 Task: Change page margins to "custom numbers top 0.485".
Action: Mouse moved to (56, 141)
Screenshot: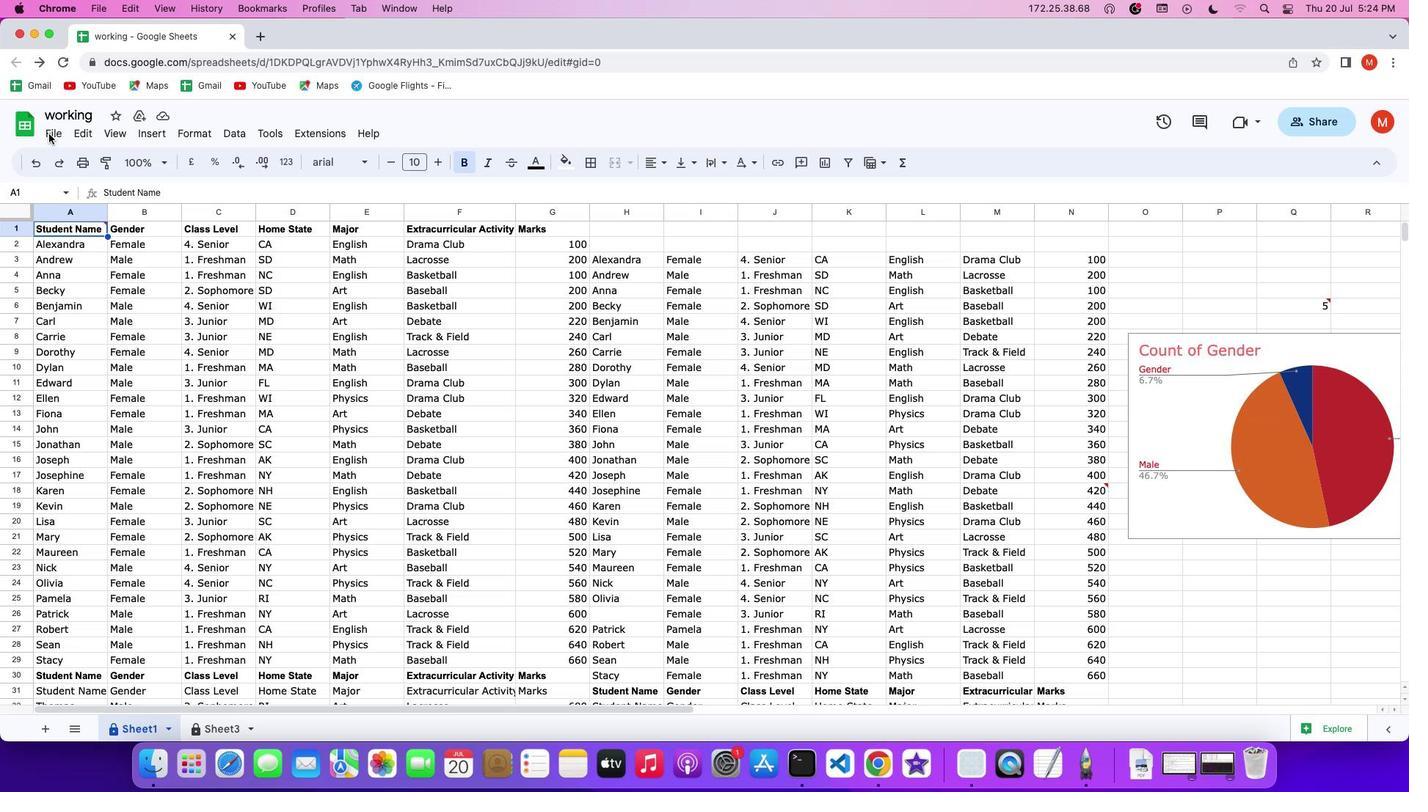 
Action: Mouse pressed left at (56, 141)
Screenshot: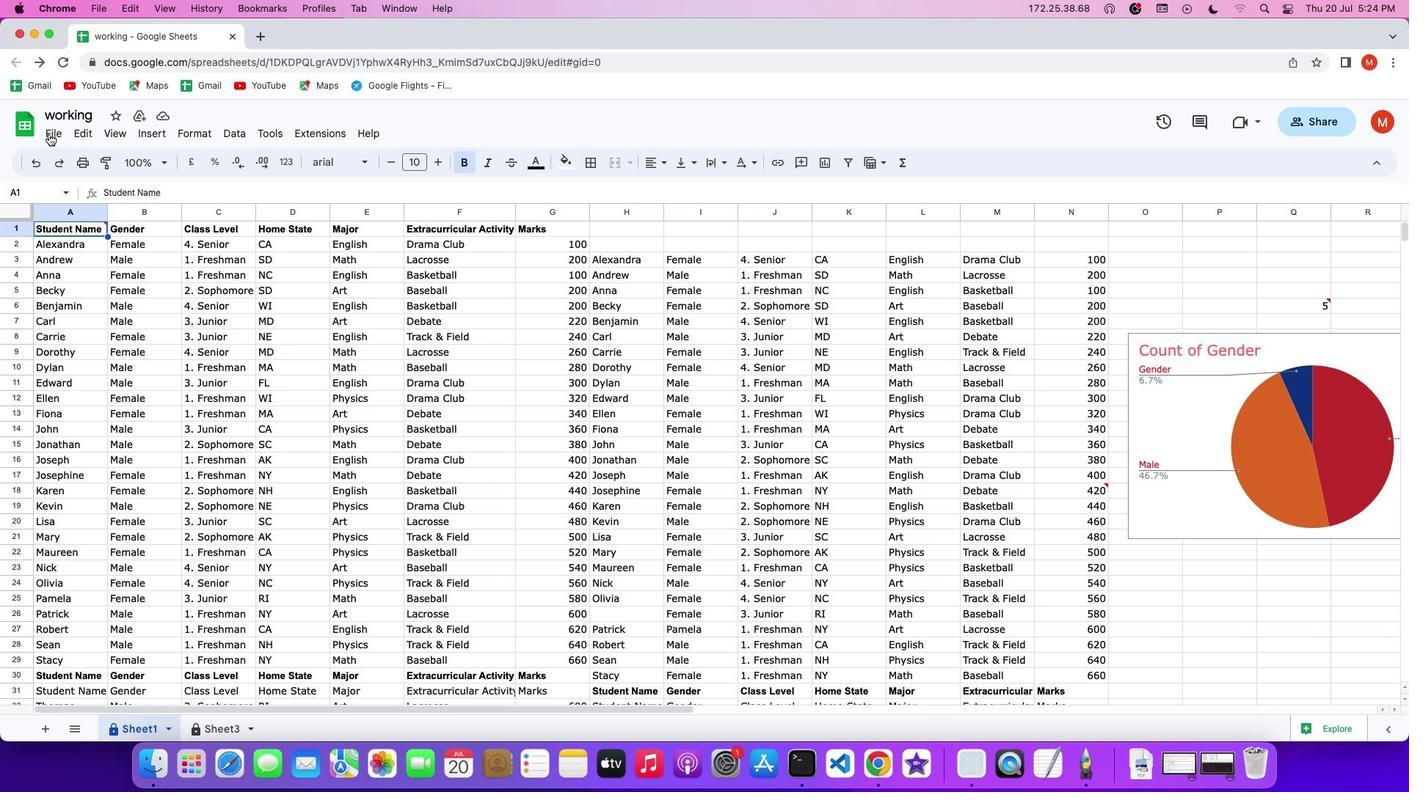 
Action: Mouse pressed left at (56, 141)
Screenshot: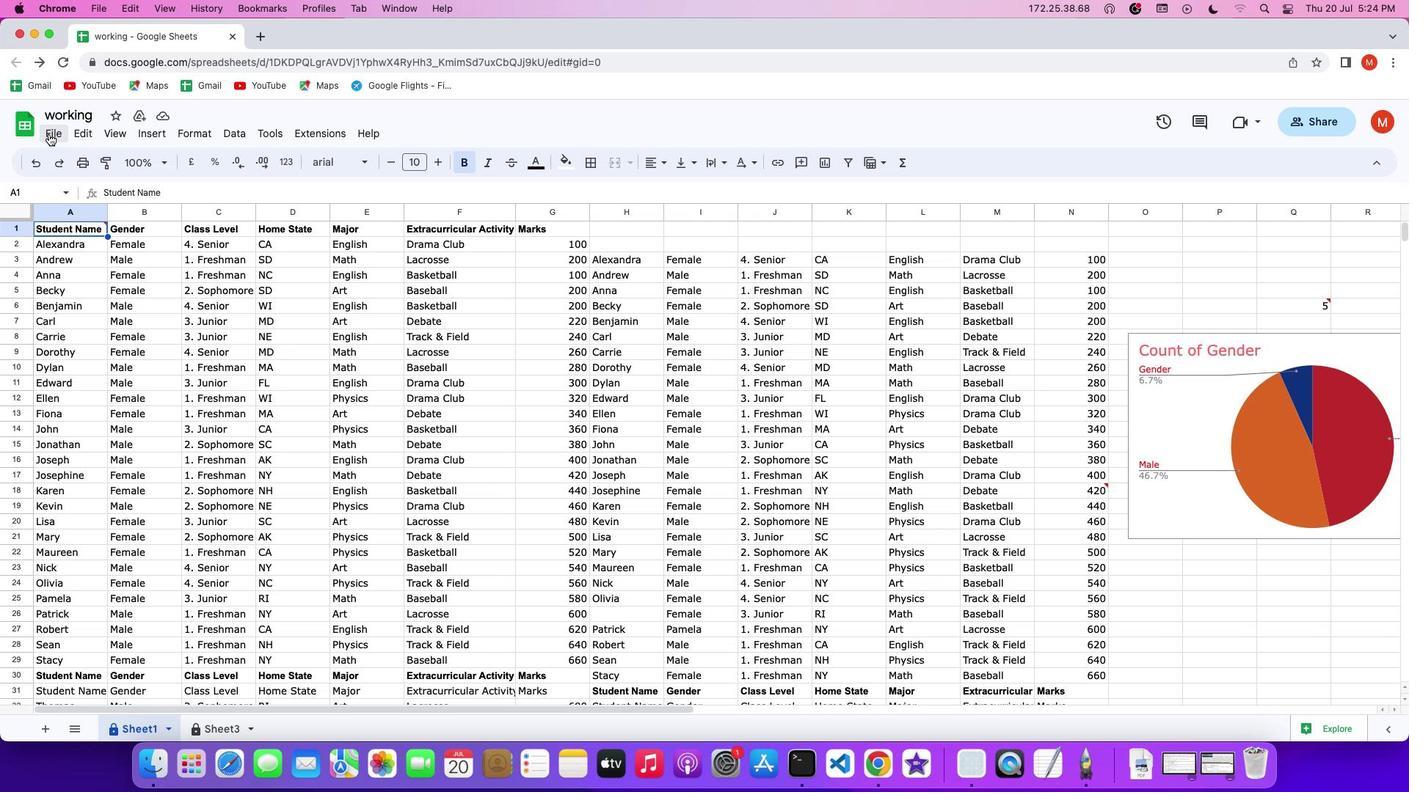 
Action: Mouse pressed left at (56, 141)
Screenshot: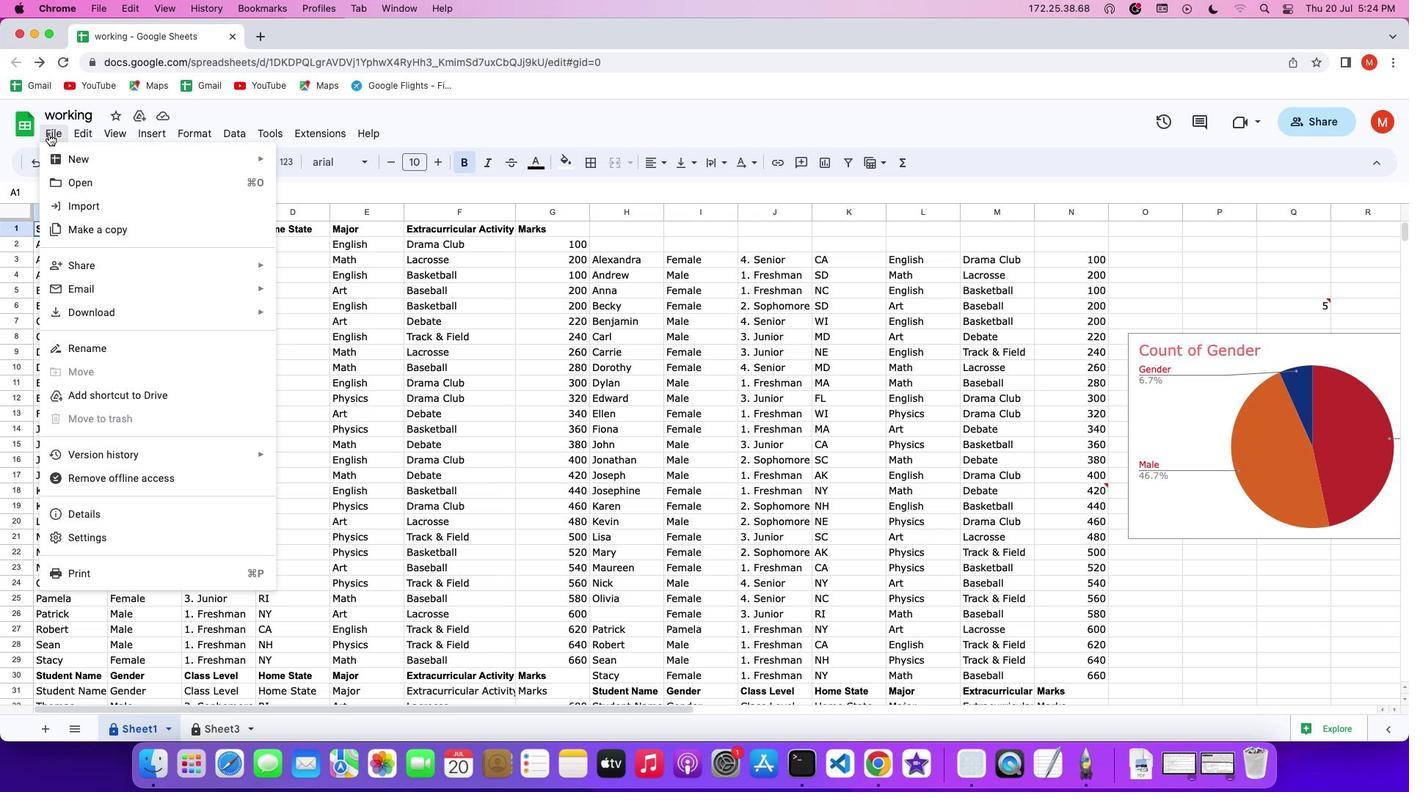 
Action: Mouse moved to (108, 577)
Screenshot: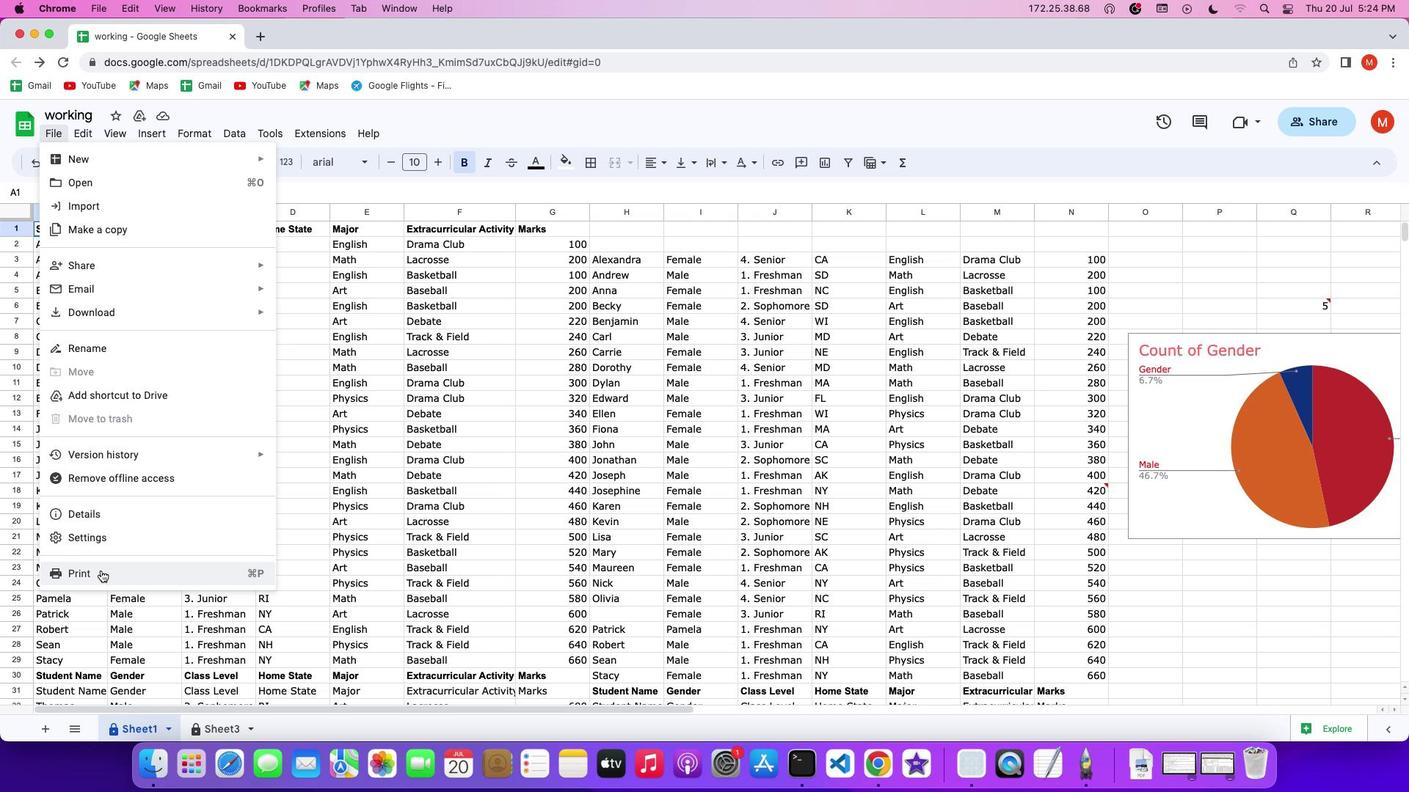 
Action: Mouse pressed left at (108, 577)
Screenshot: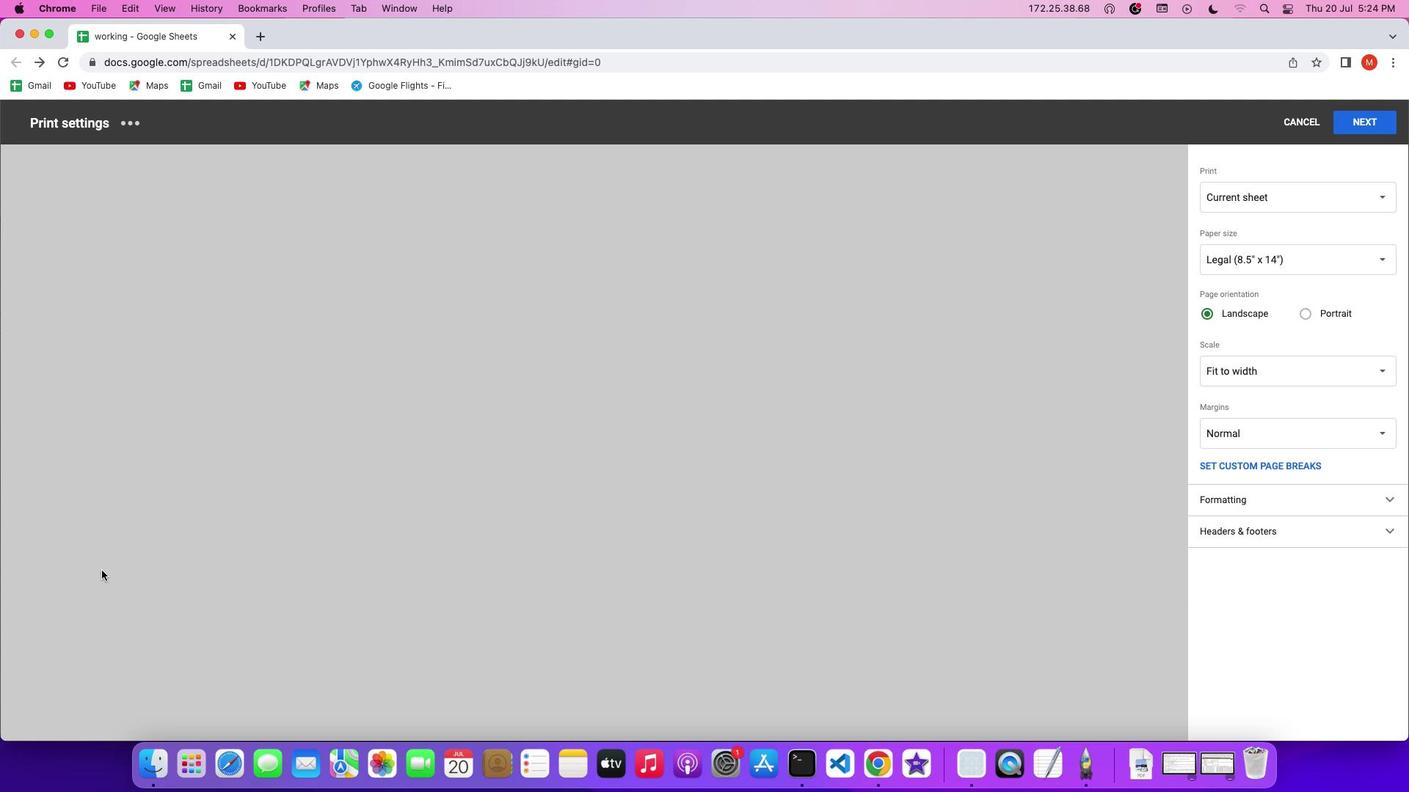 
Action: Mouse moved to (1386, 437)
Screenshot: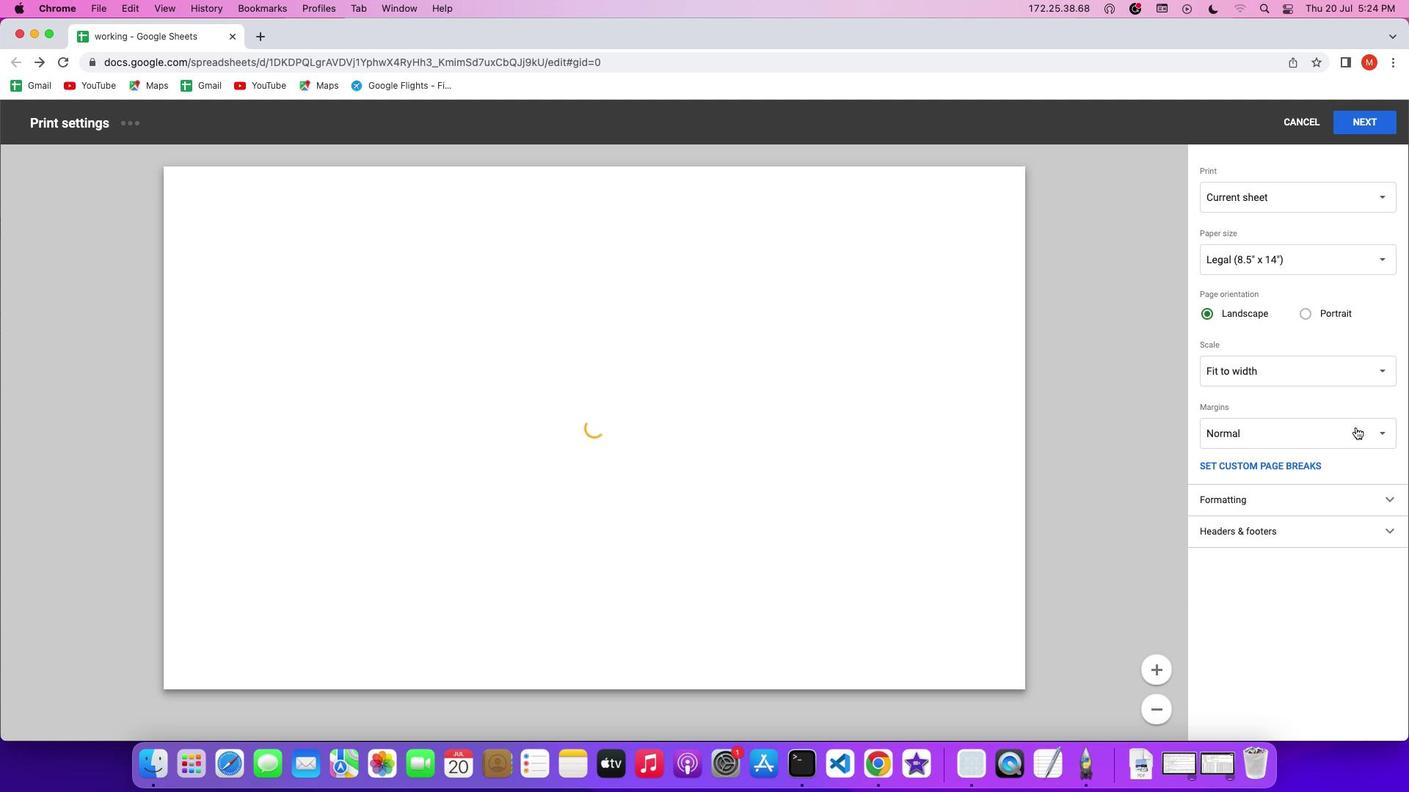 
Action: Mouse pressed left at (1386, 437)
Screenshot: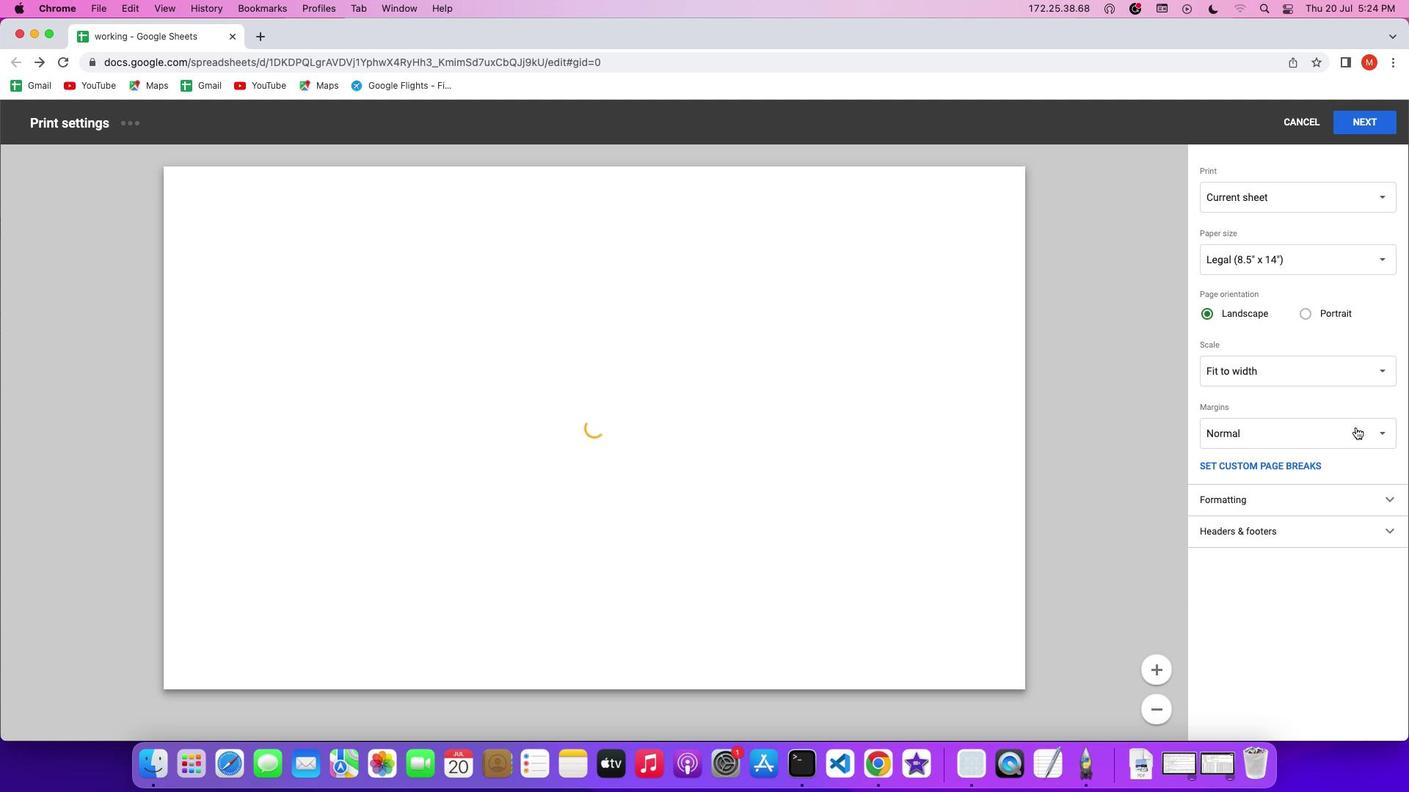 
Action: Mouse moved to (1279, 519)
Screenshot: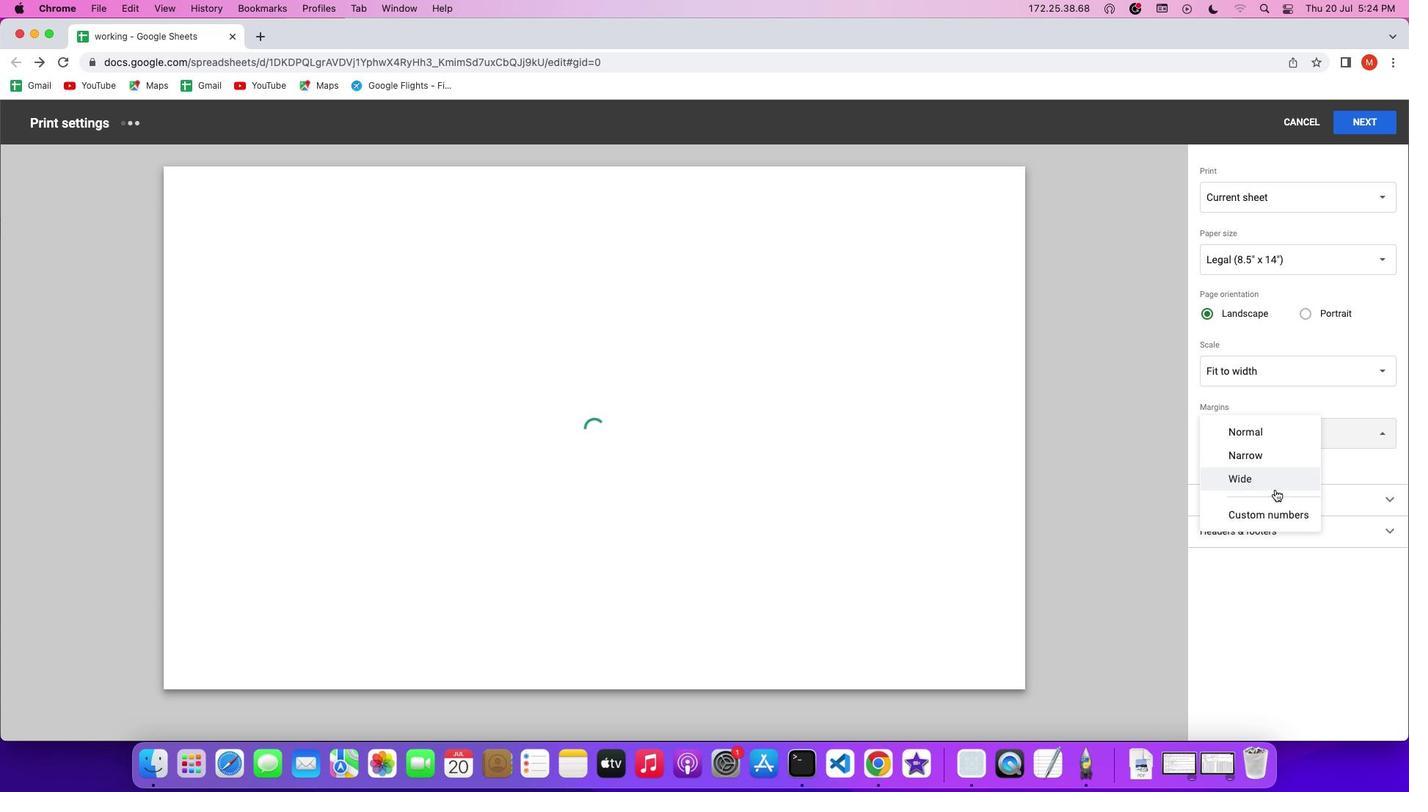 
Action: Mouse pressed left at (1279, 519)
Screenshot: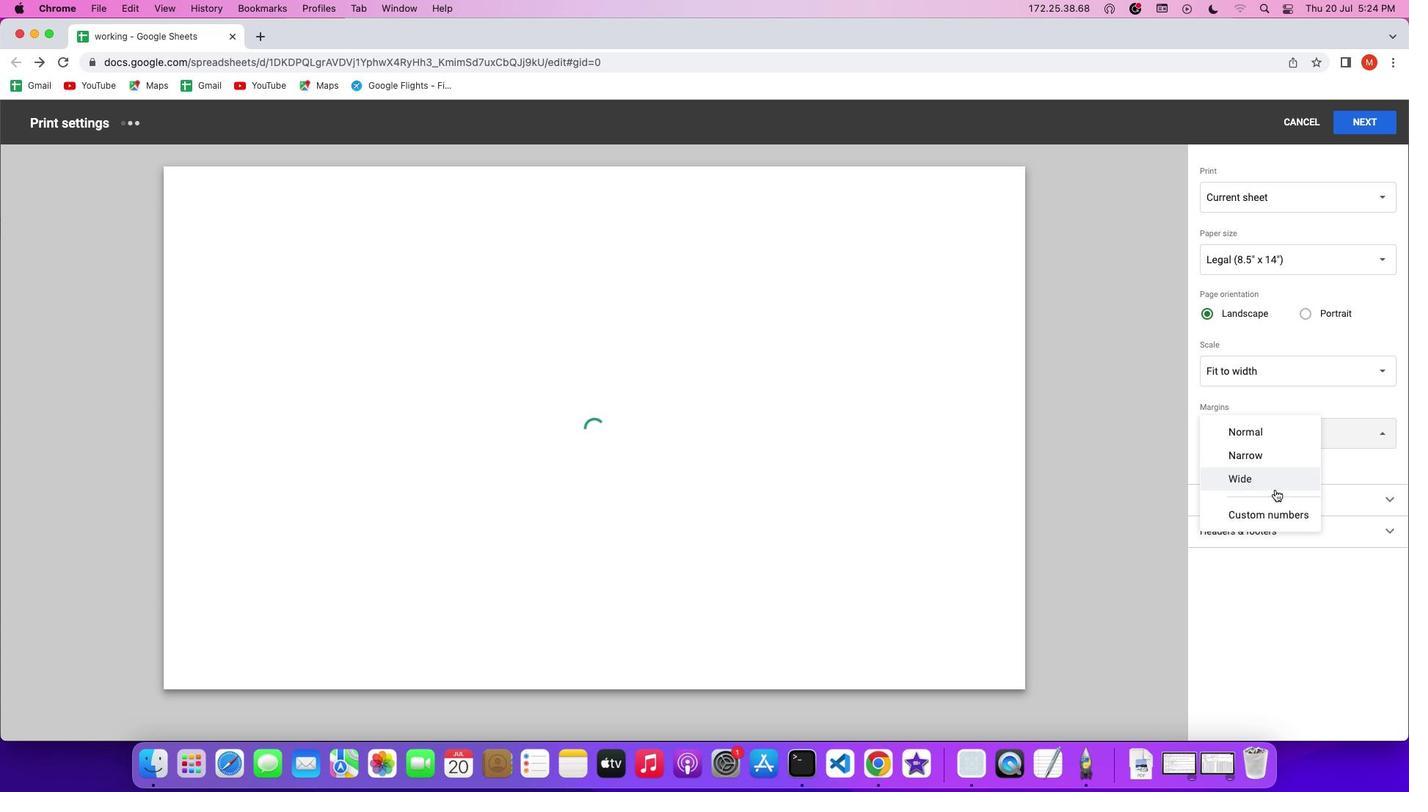 
Action: Mouse moved to (606, 249)
Screenshot: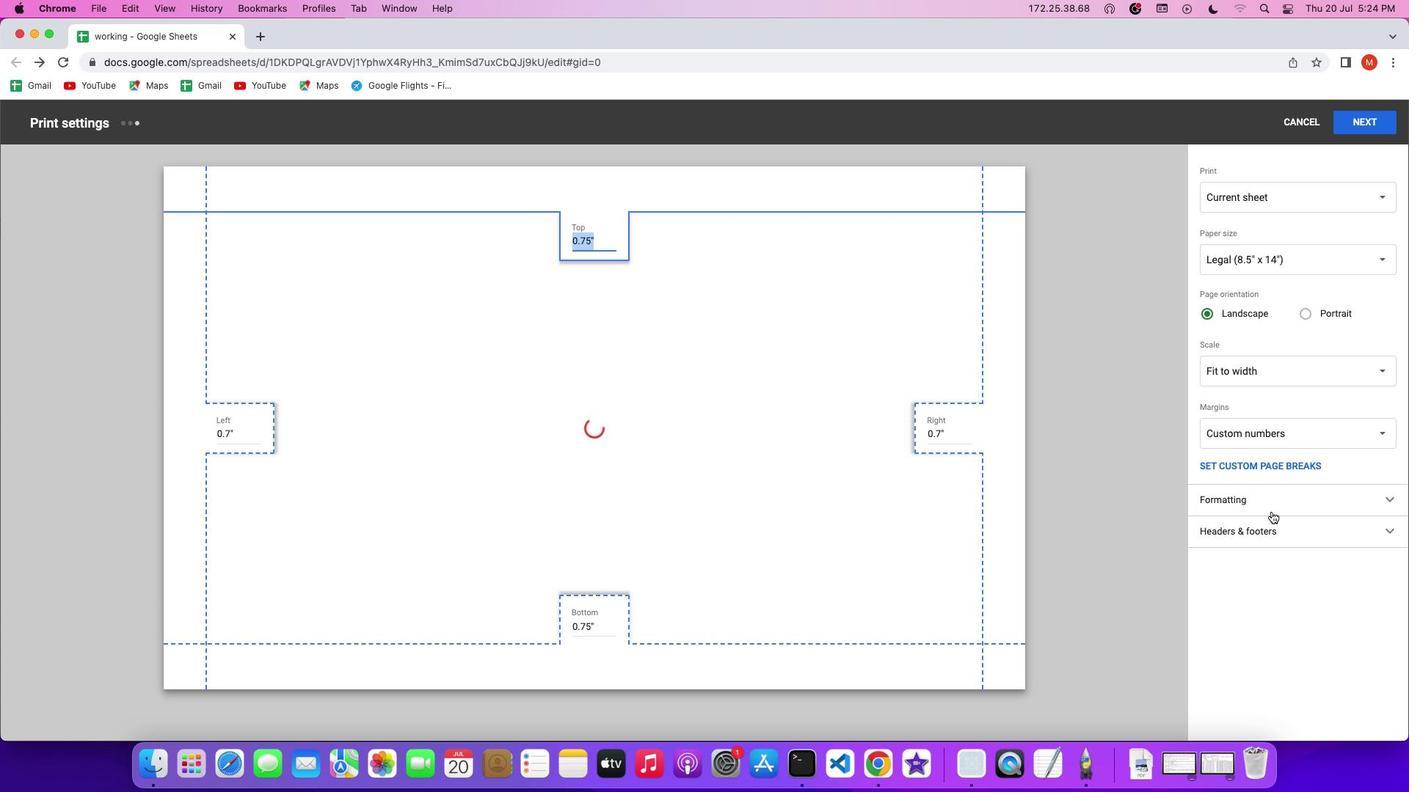 
Action: Mouse pressed left at (606, 249)
Screenshot: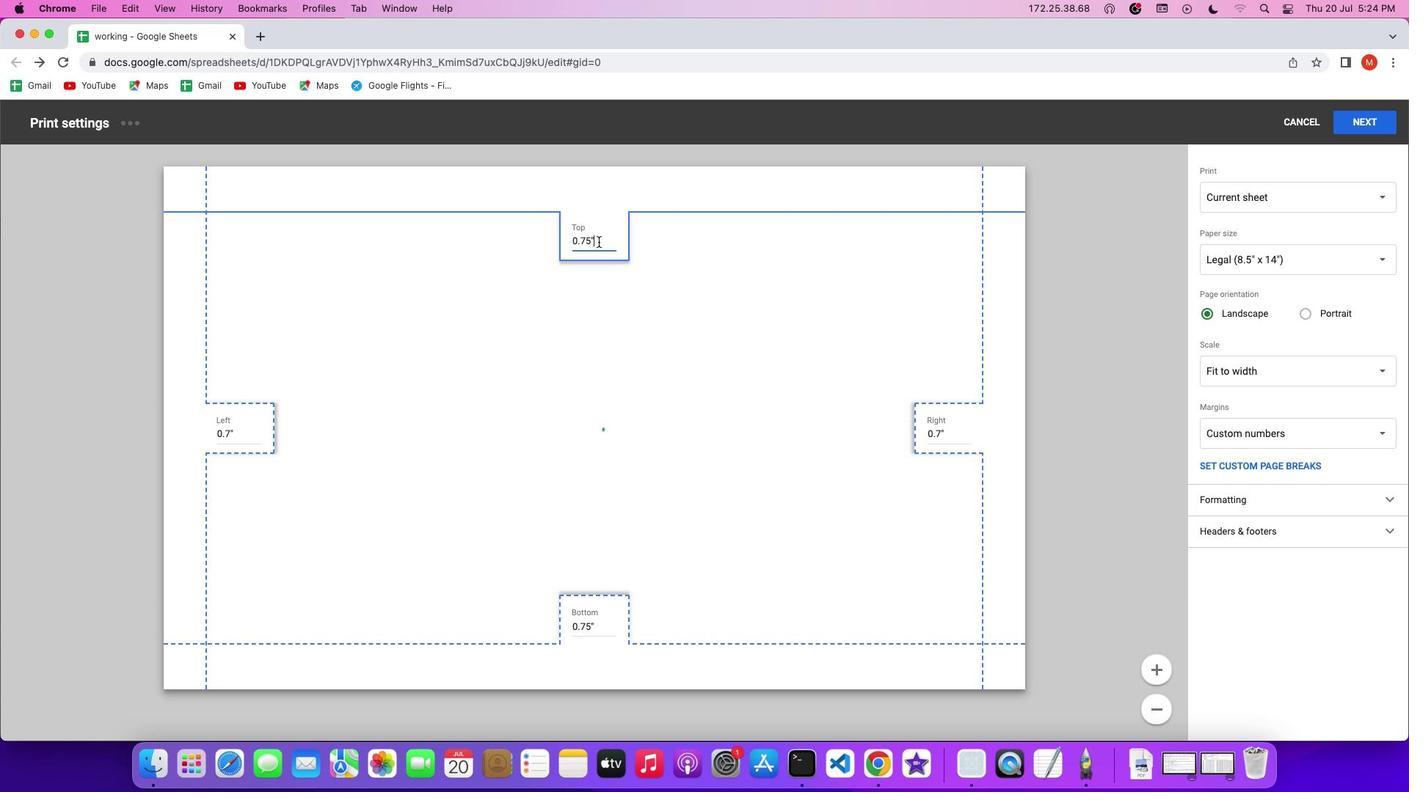 
Action: Mouse pressed left at (606, 249)
Screenshot: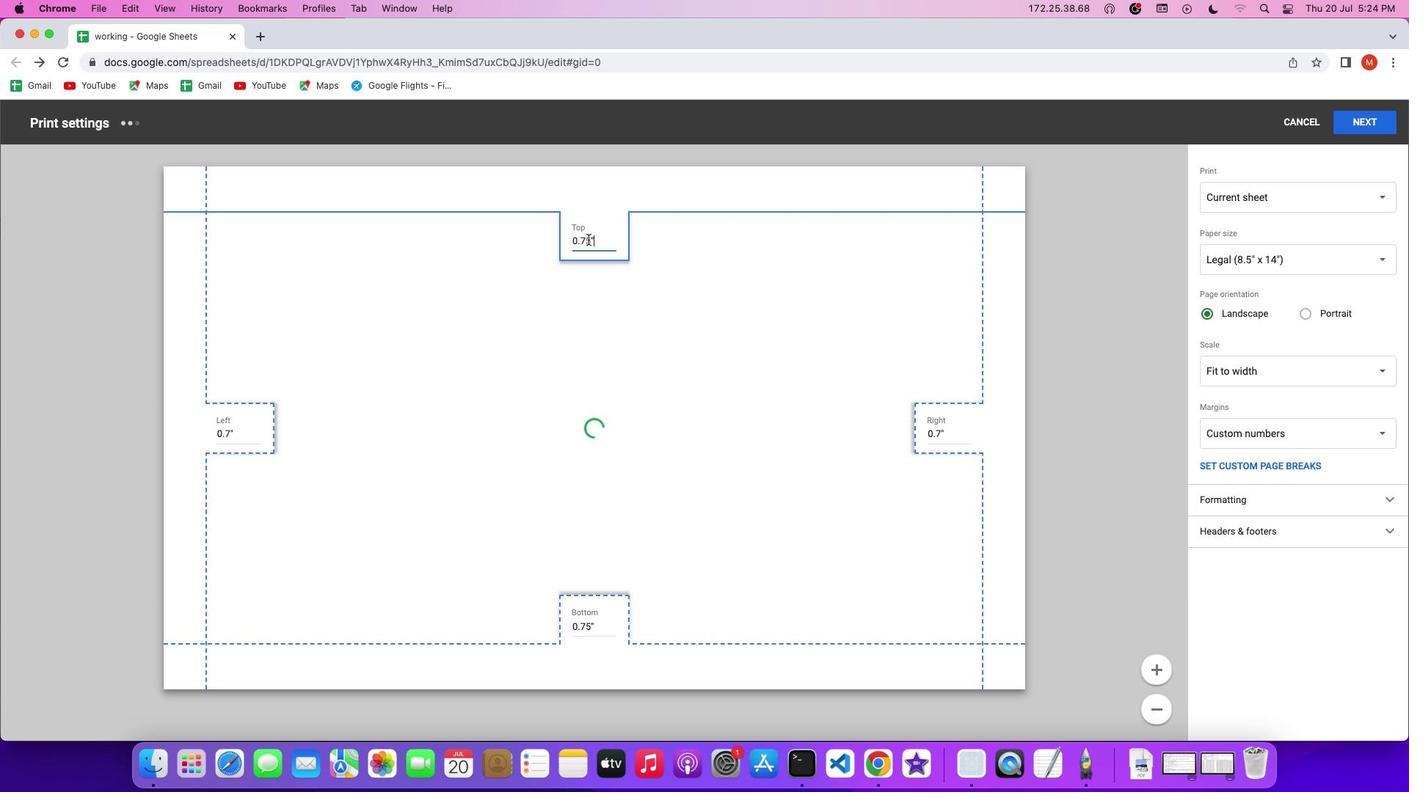 
Action: Mouse moved to (568, 251)
Screenshot: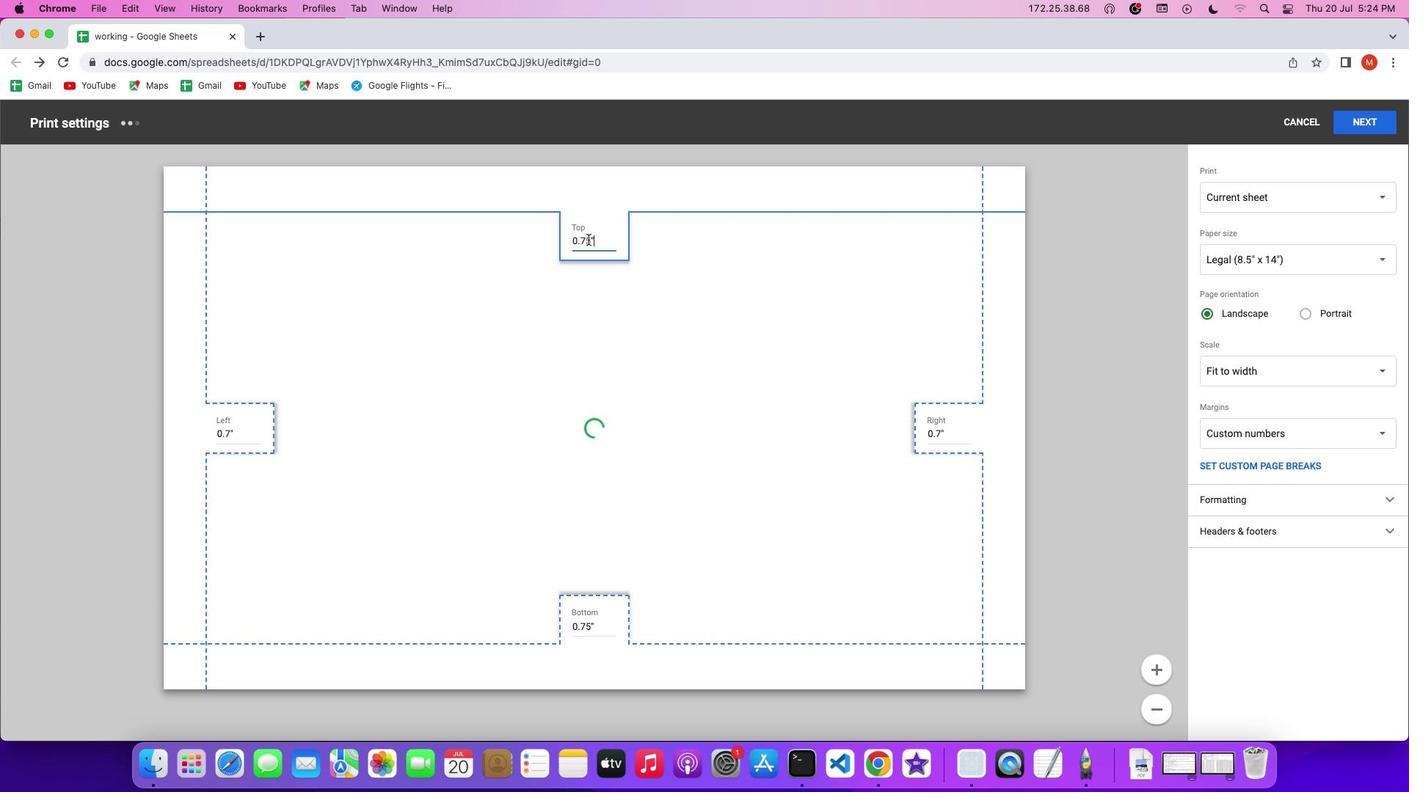 
Action: Key pressed Key.backspace'0''.''4''8''5'Key.shift_r'"'Key.enter
Screenshot: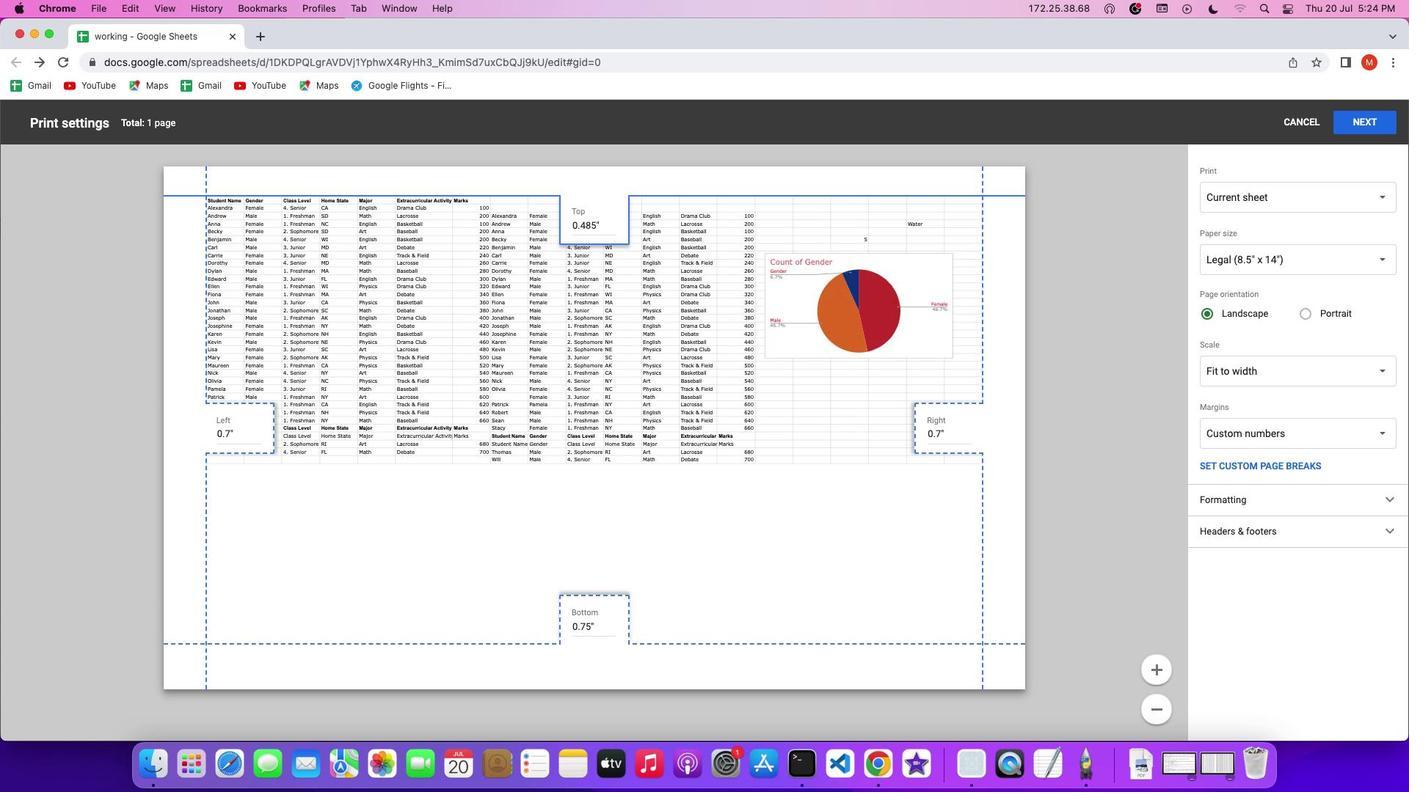 
